 Task: Open the event Casual Team Building Workshop on '2023/12/10', change the date to 2023/11/01, change the font style of the description to Verdana, set the availability to Free, insert an emoji Yellow heart, logged in from the account softage.10@softage.net and add another guest for the event, softage.3@softage.net. Change the alignment of the event description to Align left.Change the font color of the description to Red and select an event charm, 
Action: Mouse moved to (293, 133)
Screenshot: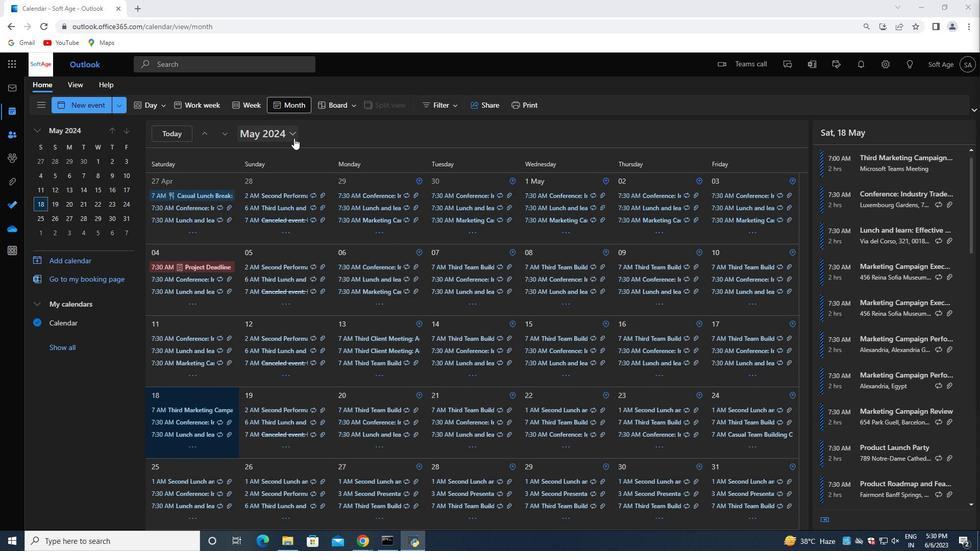 
Action: Mouse pressed left at (293, 133)
Screenshot: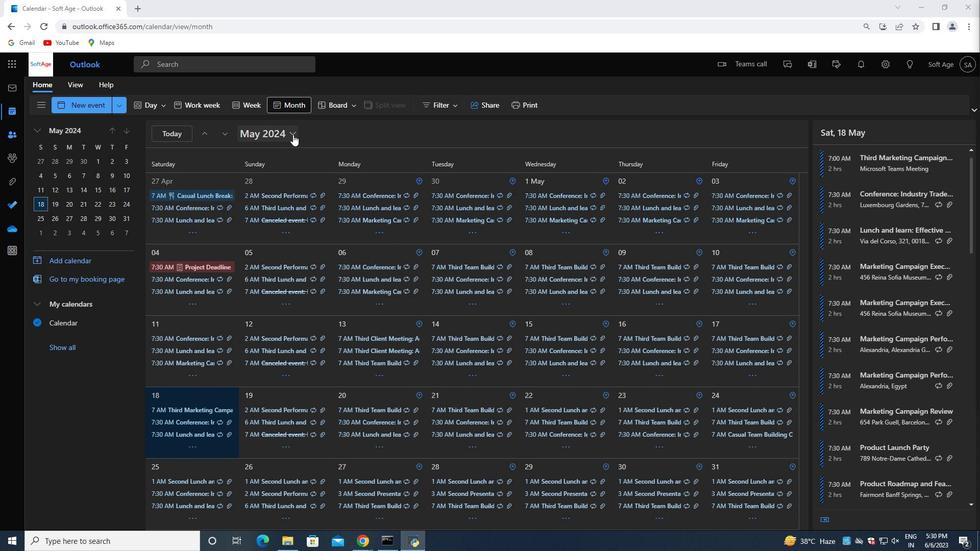 
Action: Mouse moved to (323, 158)
Screenshot: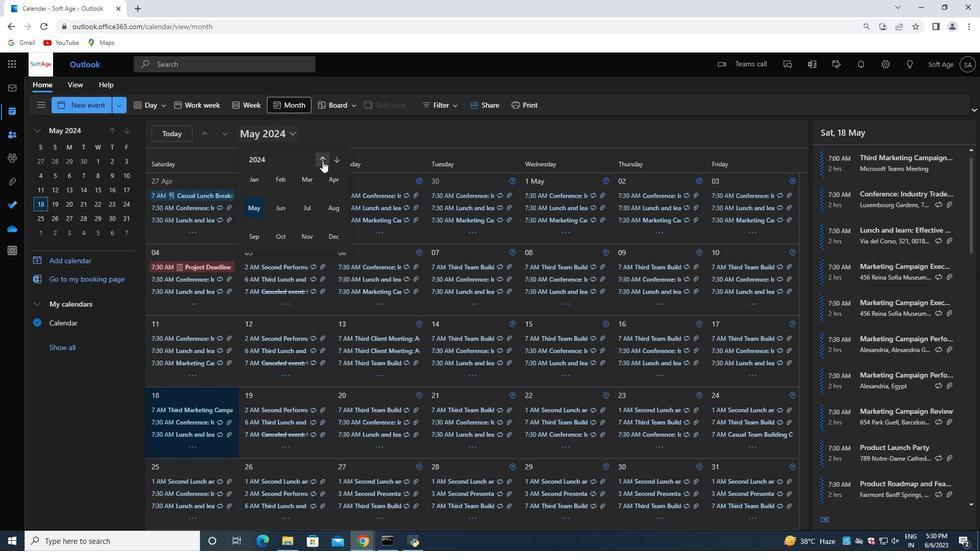 
Action: Mouse pressed left at (323, 158)
Screenshot: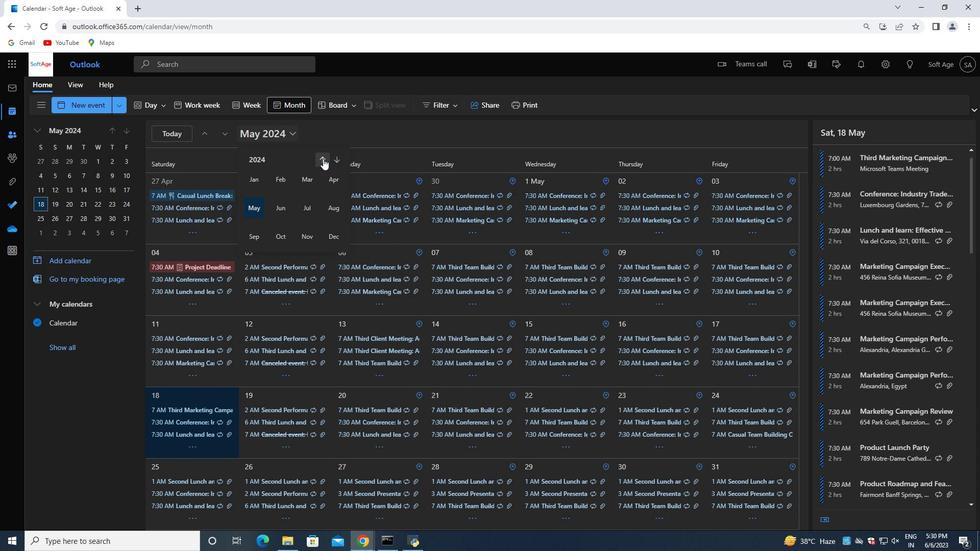 
Action: Mouse moved to (336, 230)
Screenshot: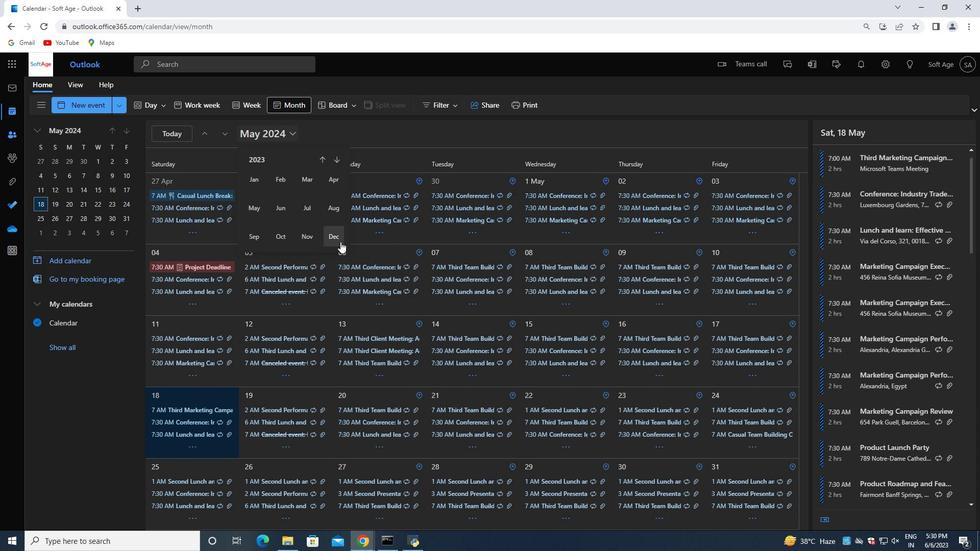 
Action: Mouse pressed left at (336, 230)
Screenshot: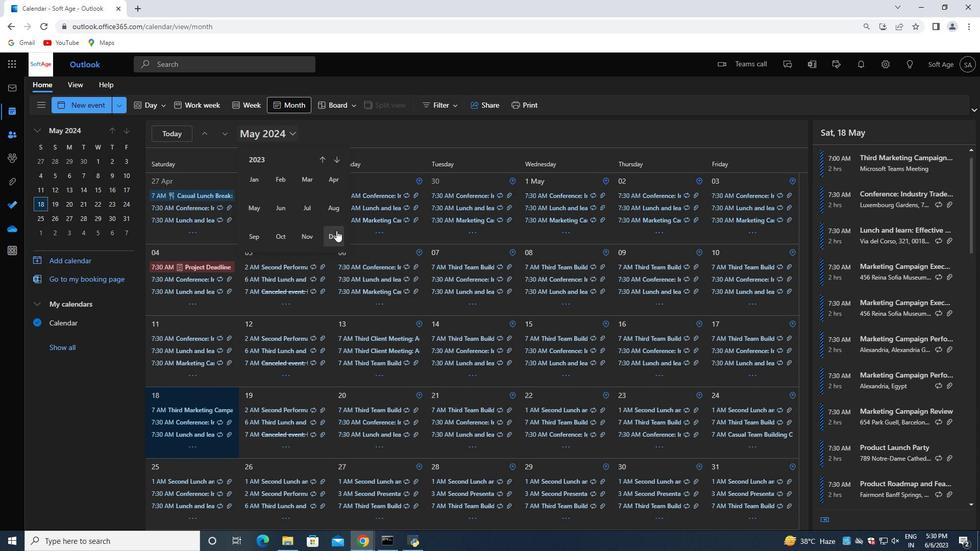 
Action: Mouse moved to (256, 334)
Screenshot: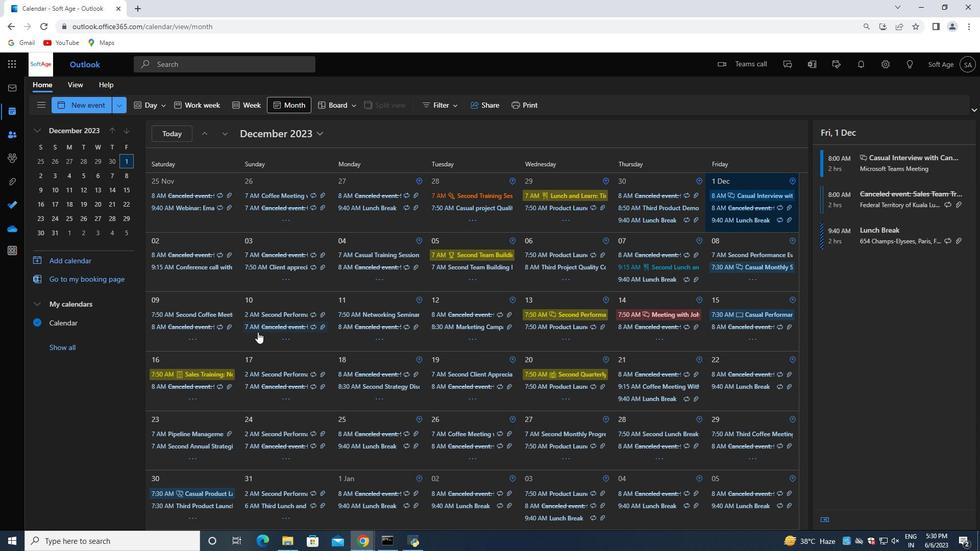 
Action: Mouse pressed left at (256, 334)
Screenshot: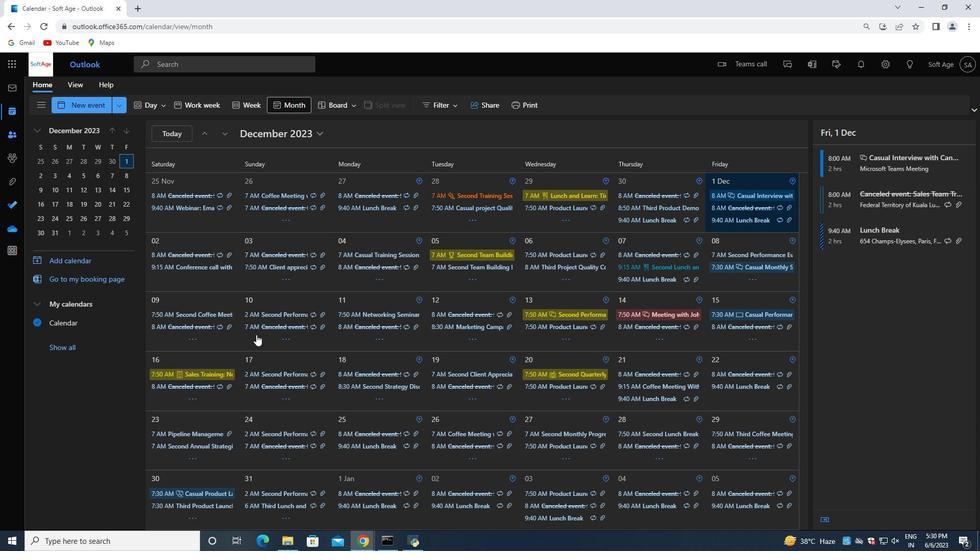 
Action: Mouse moved to (851, 240)
Screenshot: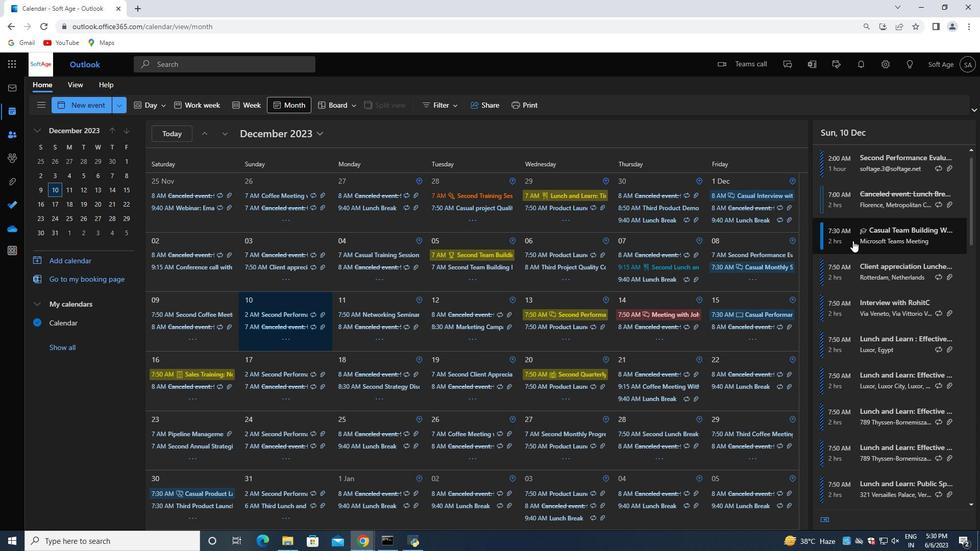 
Action: Mouse pressed left at (851, 240)
Screenshot: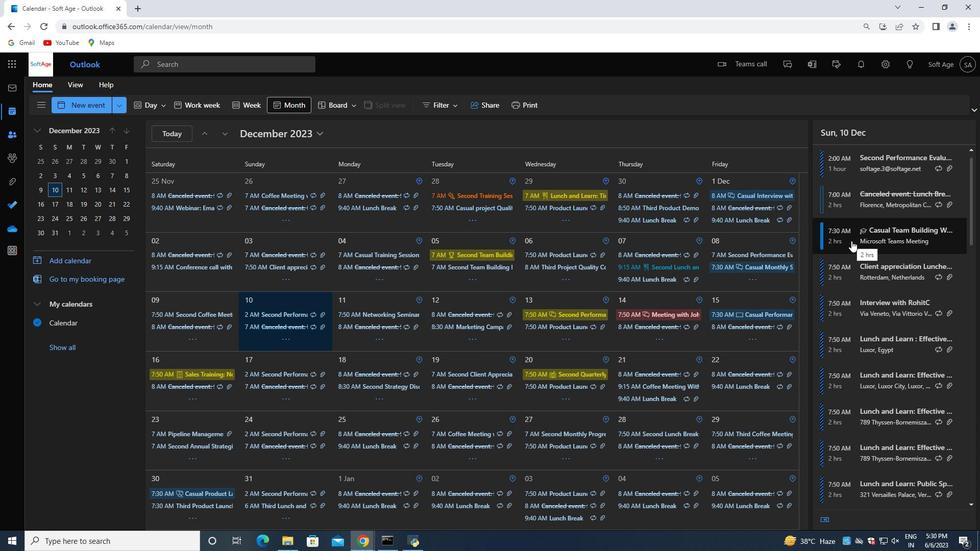 
Action: Mouse moved to (652, 326)
Screenshot: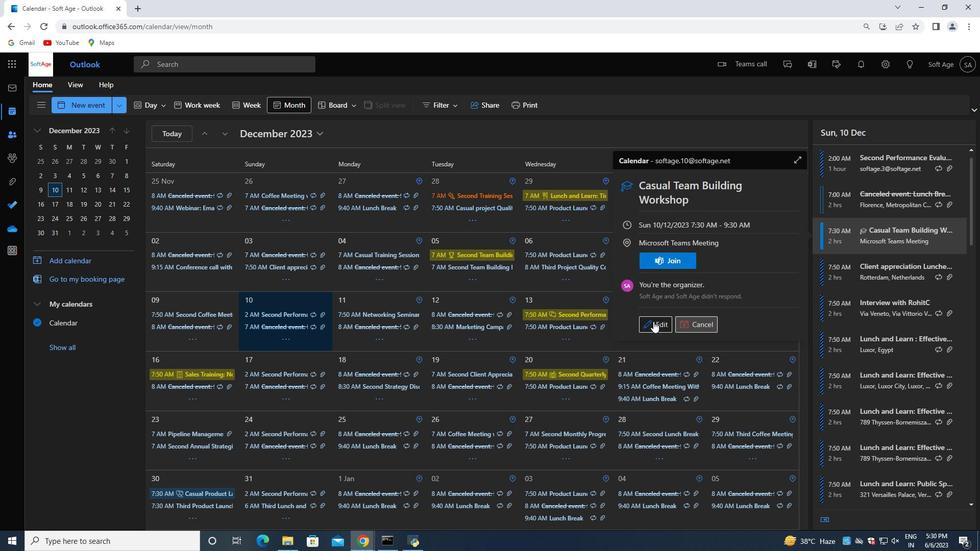 
Action: Mouse pressed left at (652, 326)
Screenshot: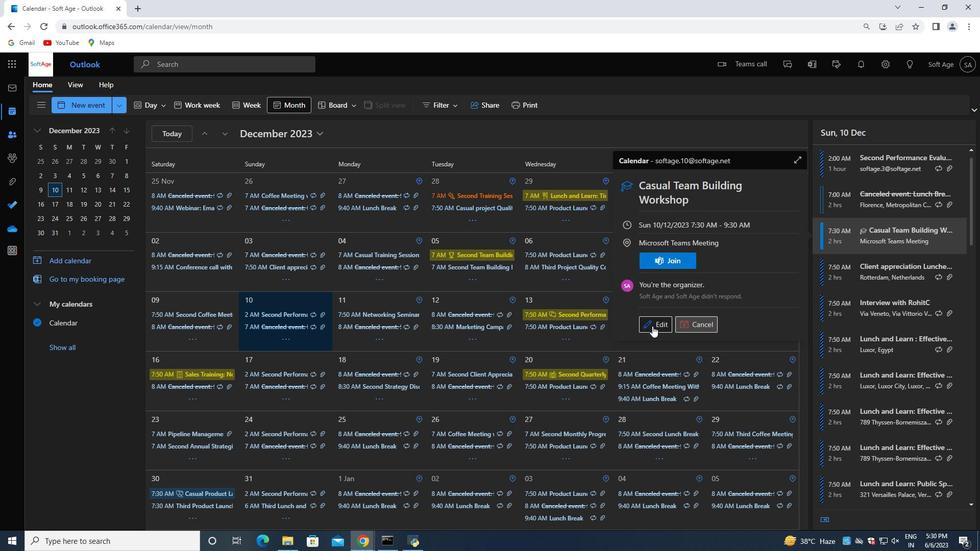 
Action: Mouse moved to (298, 283)
Screenshot: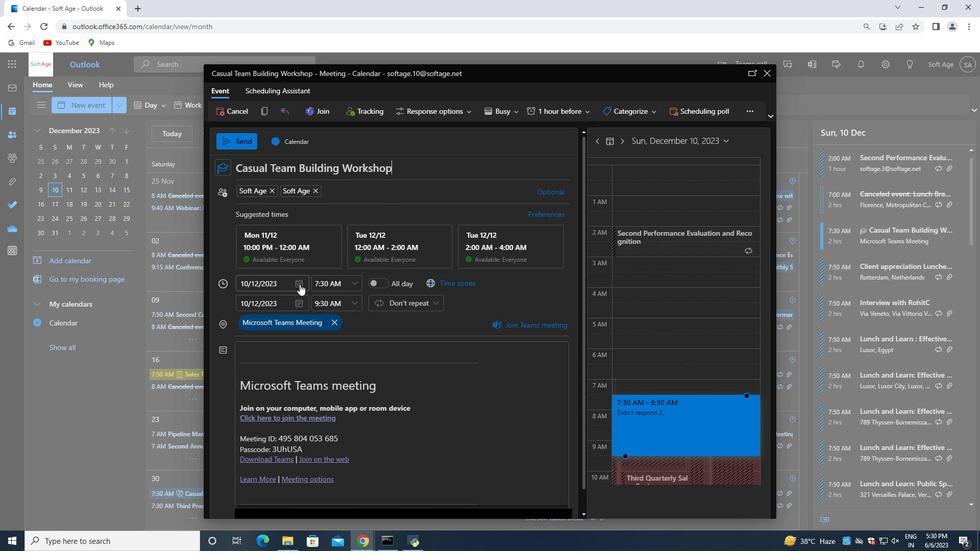 
Action: Mouse pressed left at (298, 283)
Screenshot: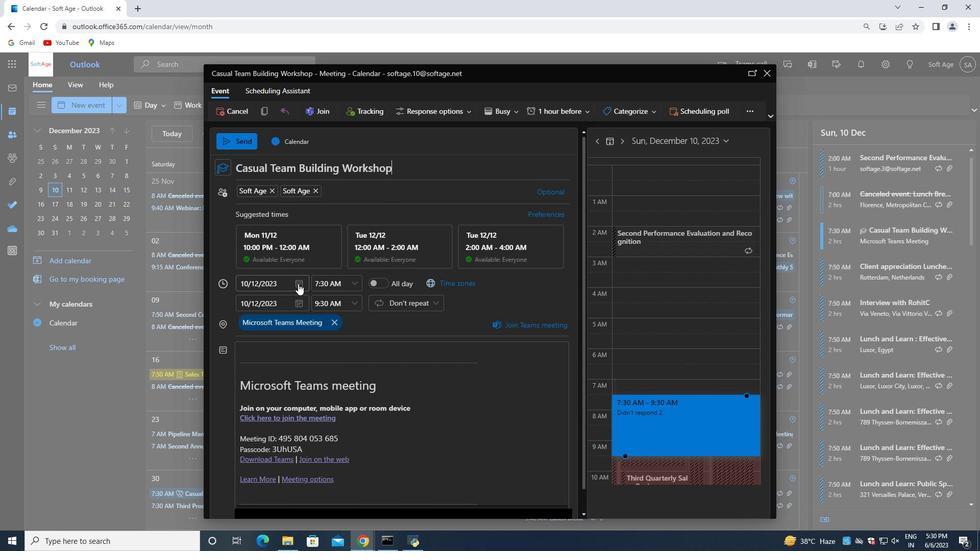 
Action: Mouse moved to (321, 302)
Screenshot: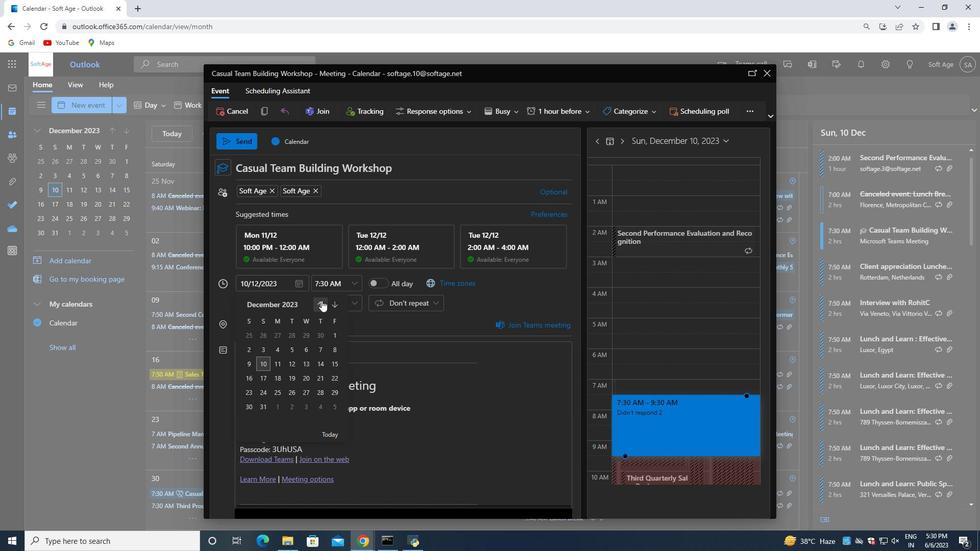 
Action: Mouse pressed left at (321, 302)
Screenshot: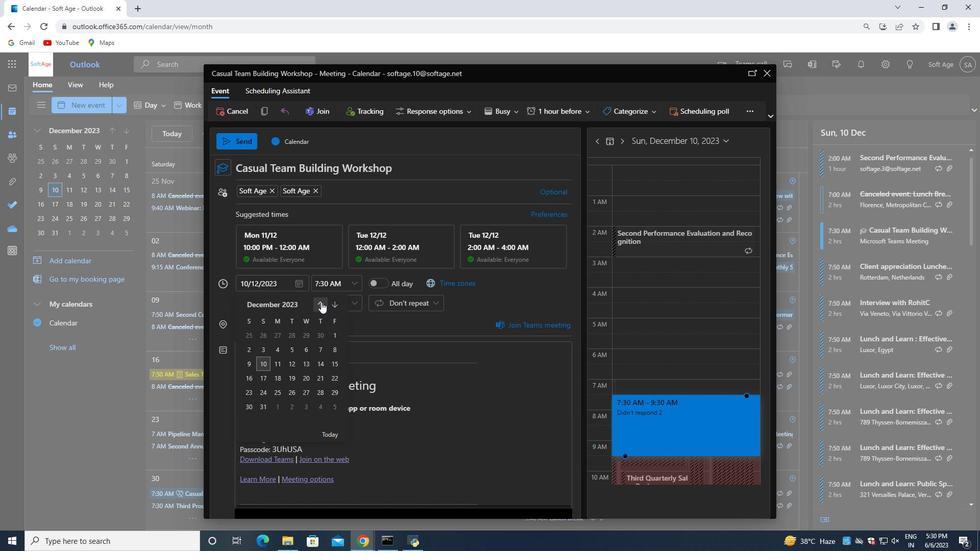 
Action: Mouse moved to (307, 332)
Screenshot: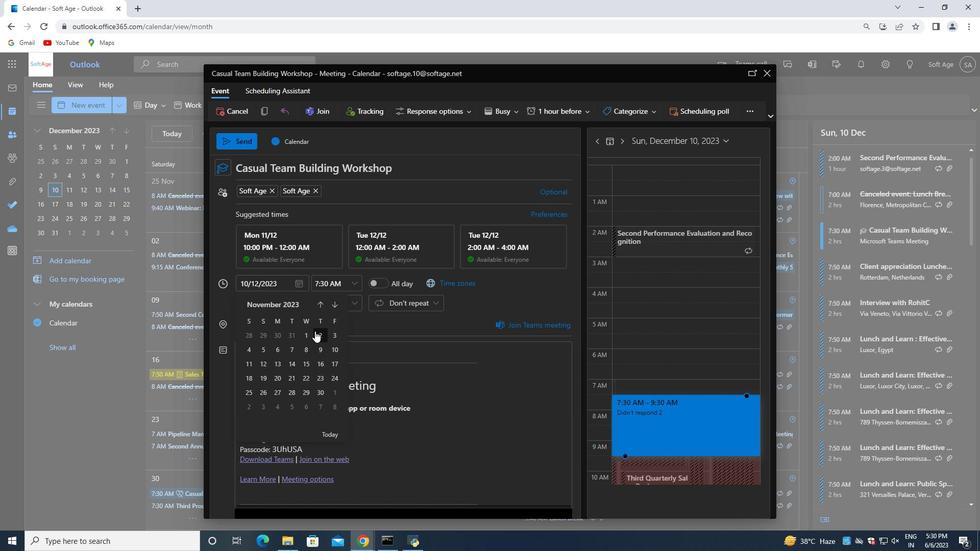 
Action: Mouse pressed left at (307, 332)
Screenshot: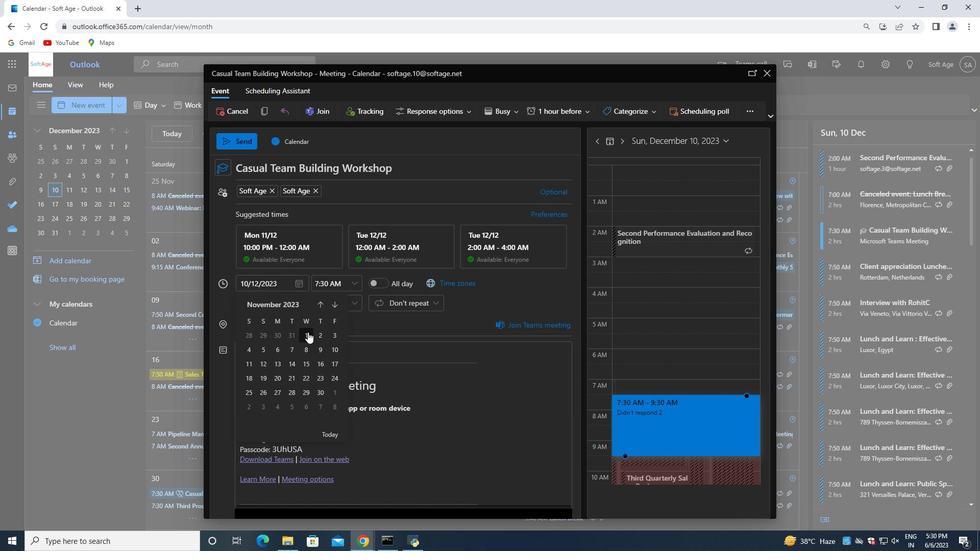 
Action: Mouse moved to (505, 112)
Screenshot: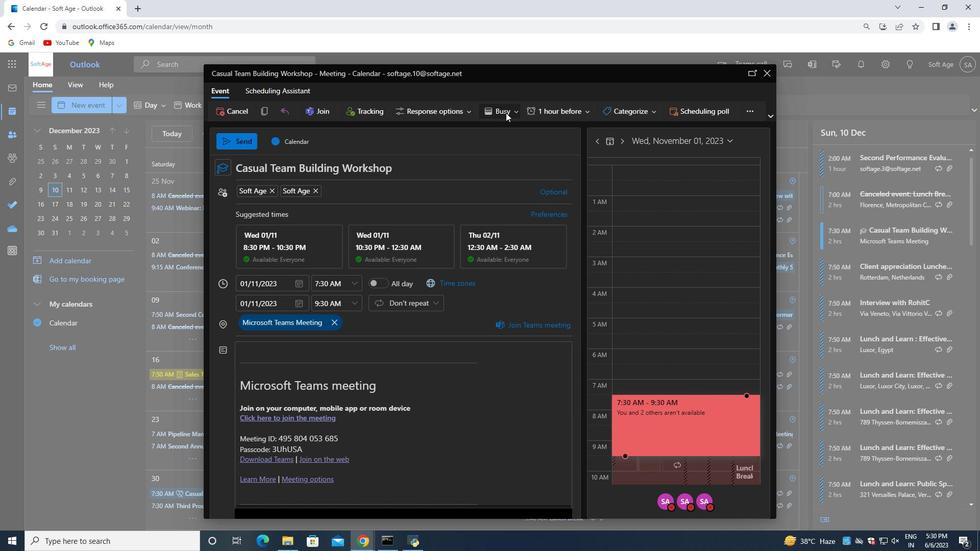 
Action: Mouse pressed left at (505, 112)
Screenshot: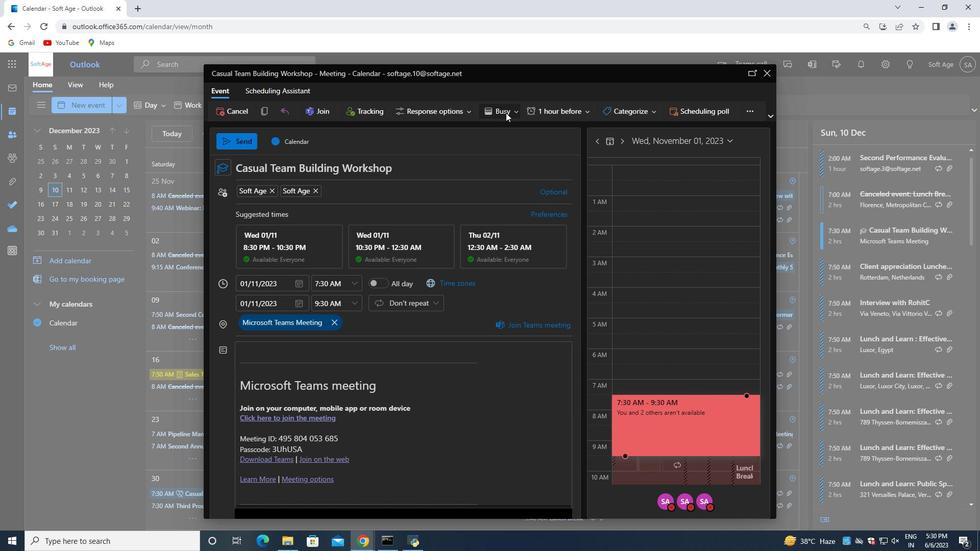 
Action: Mouse moved to (484, 135)
Screenshot: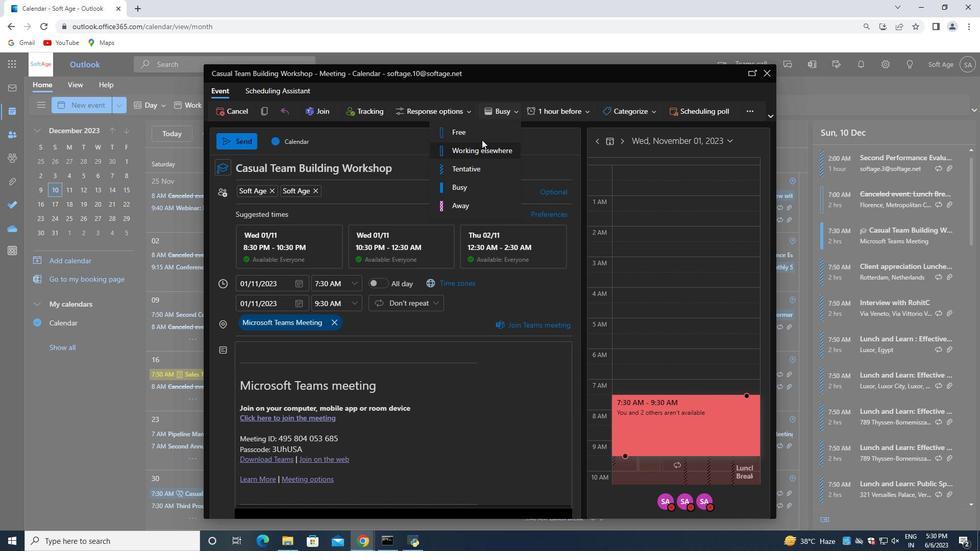 
Action: Mouse pressed left at (484, 135)
Screenshot: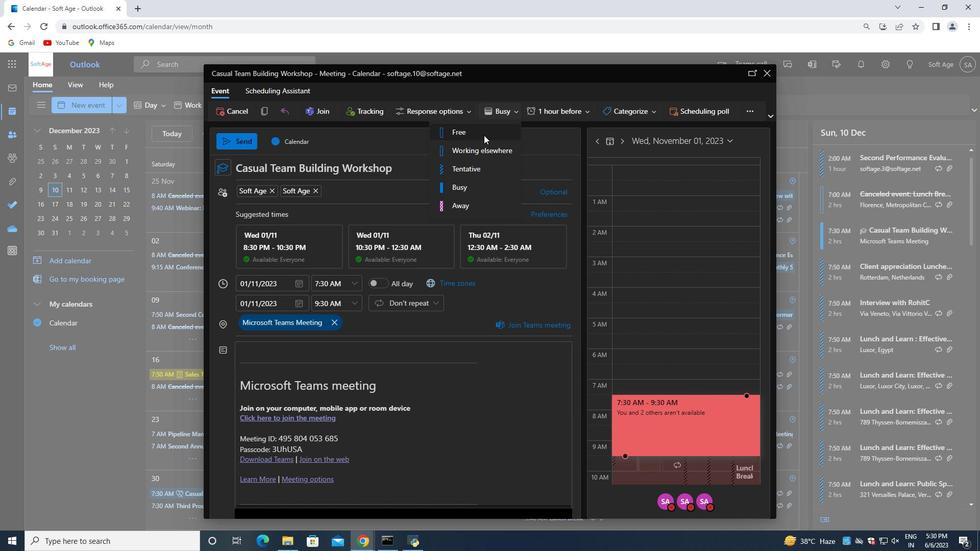 
Action: Mouse moved to (343, 191)
Screenshot: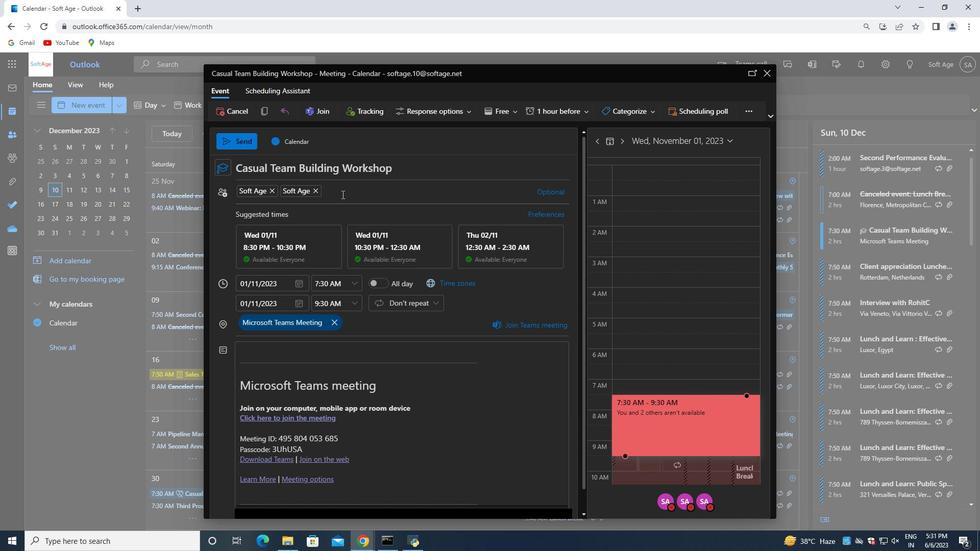 
Action: Mouse pressed left at (343, 191)
Screenshot: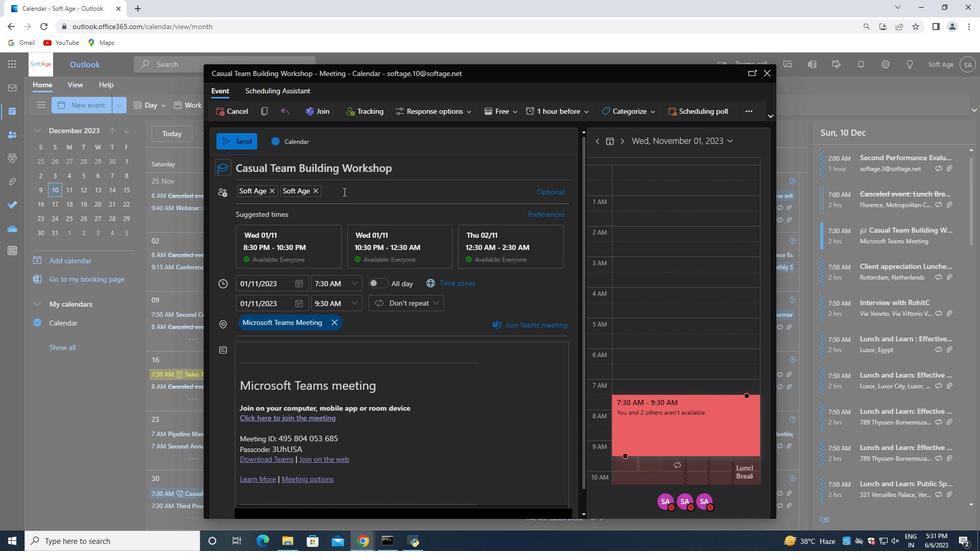
Action: Key pressed softage.3<Key.shift>@softage.net<Key.enter>
Screenshot: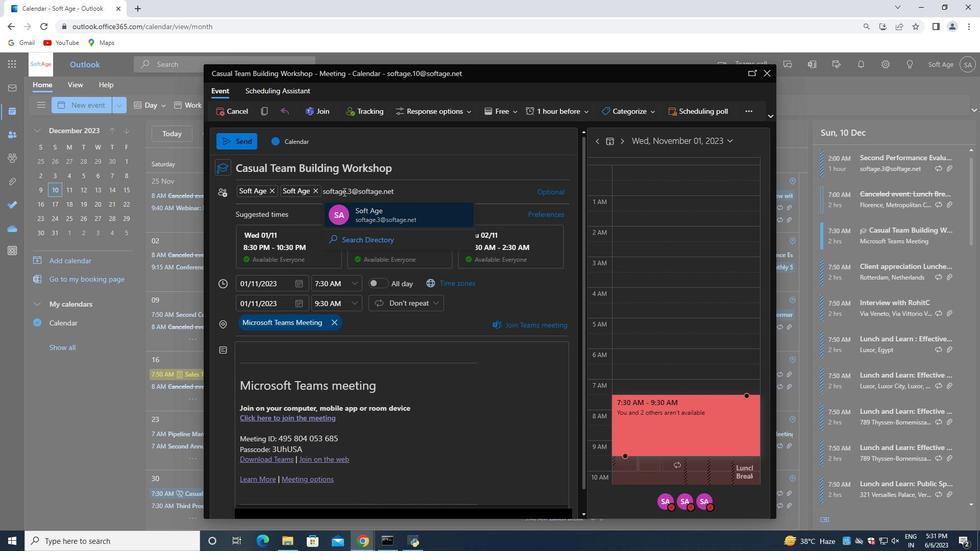 
Action: Mouse moved to (246, 142)
Screenshot: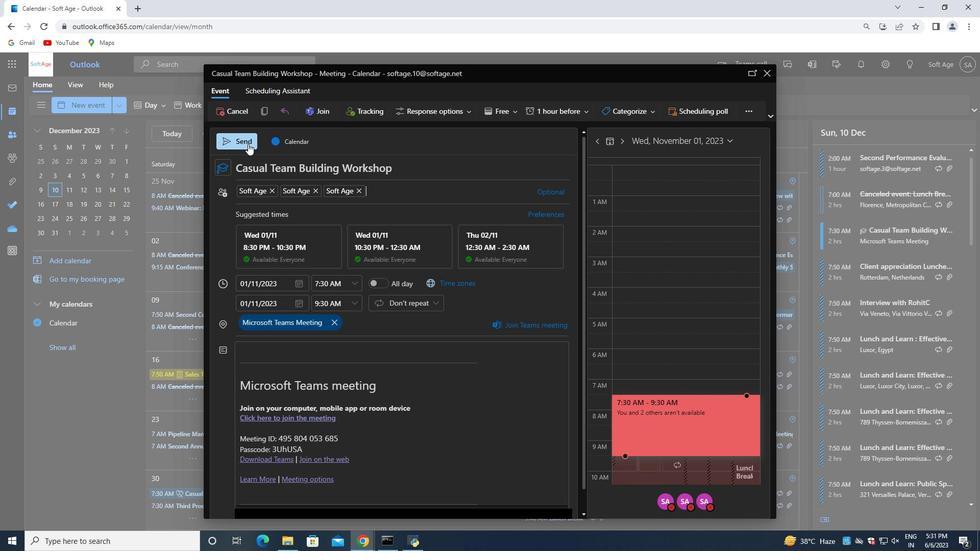 
Action: Mouse pressed left at (246, 142)
Screenshot: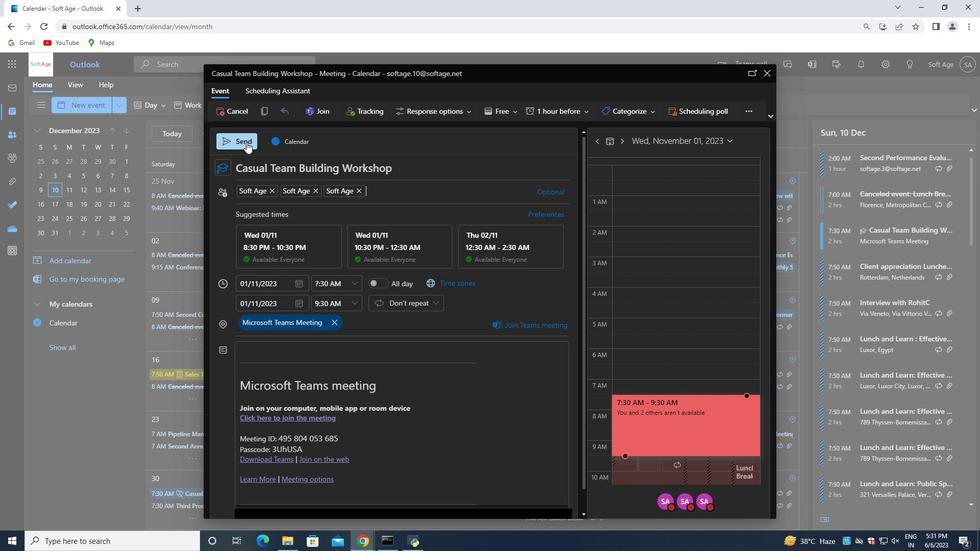 
Action: Mouse moved to (246, 141)
Screenshot: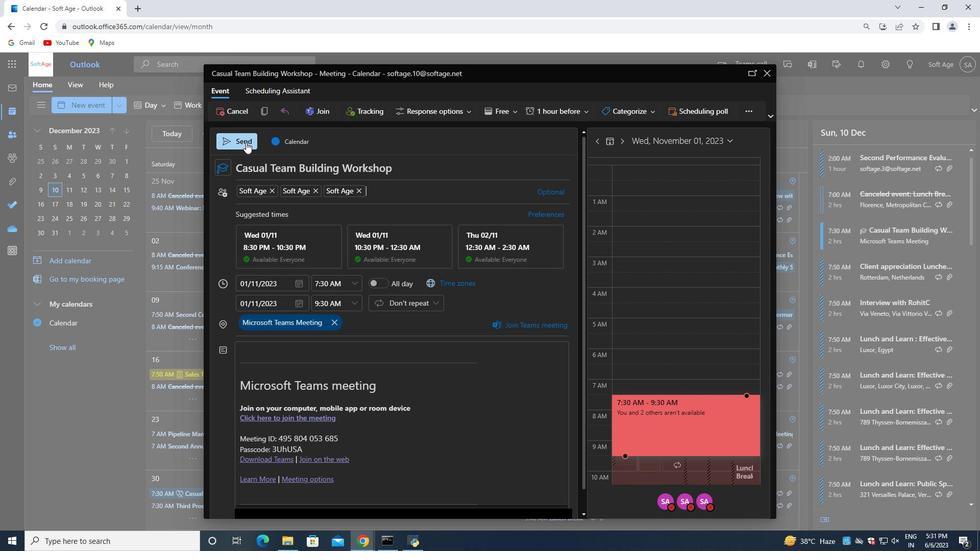 
